 Task: Select the node debug auto-attach vscode in the default folding range provider.
Action: Mouse moved to (100, 445)
Screenshot: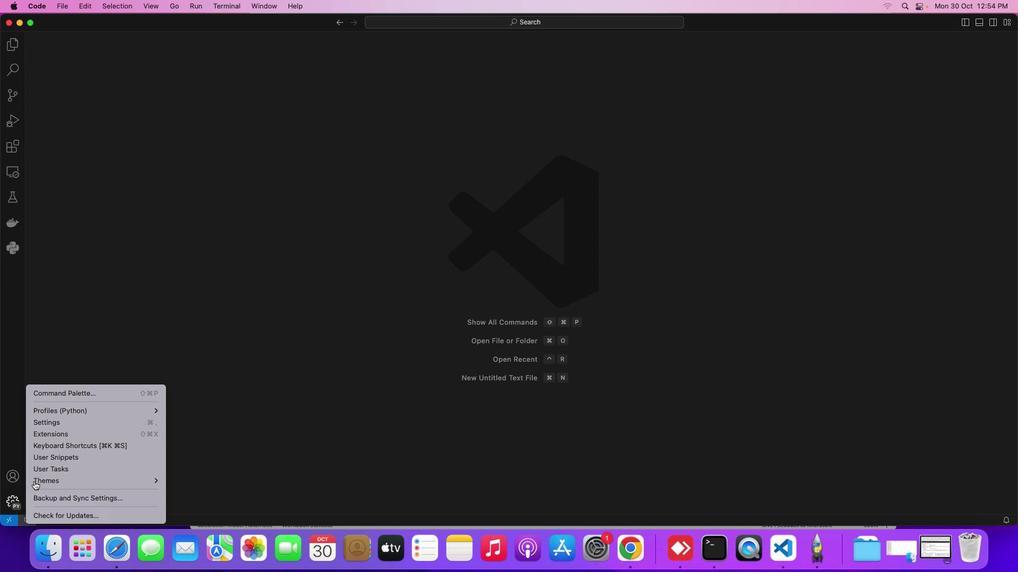 
Action: Mouse pressed left at (100, 445)
Screenshot: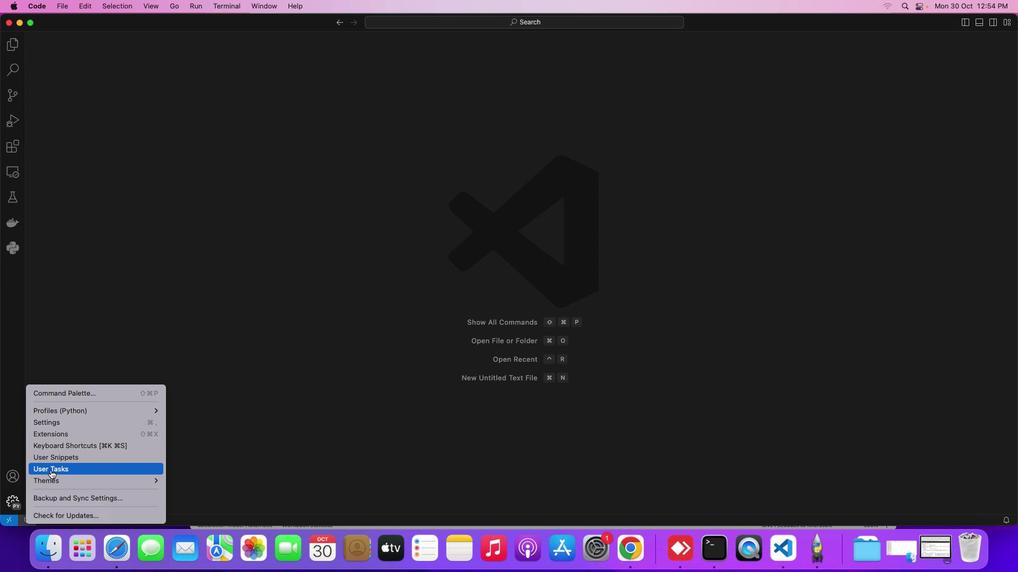 
Action: Mouse moved to (131, 425)
Screenshot: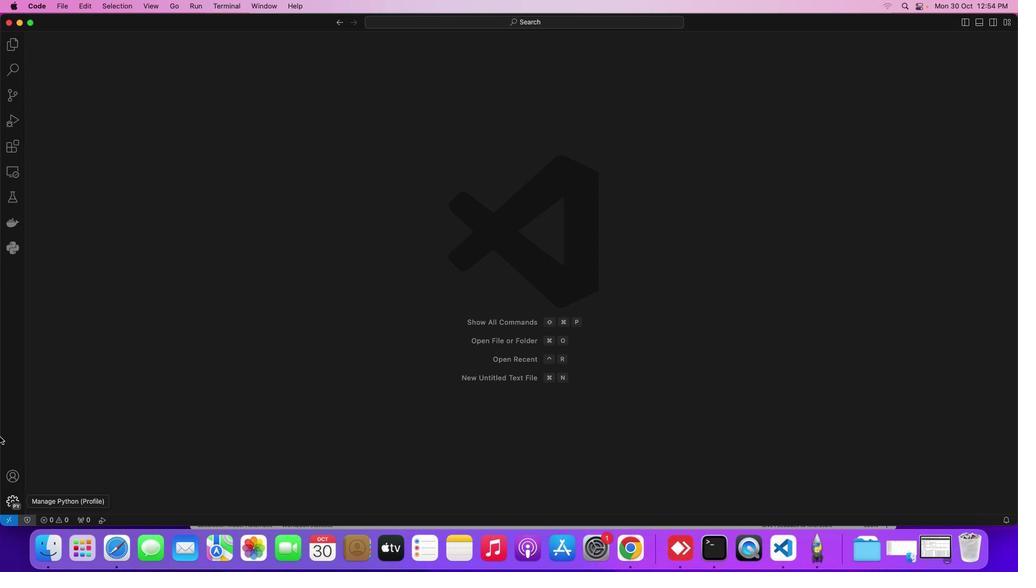 
Action: Mouse pressed left at (131, 425)
Screenshot: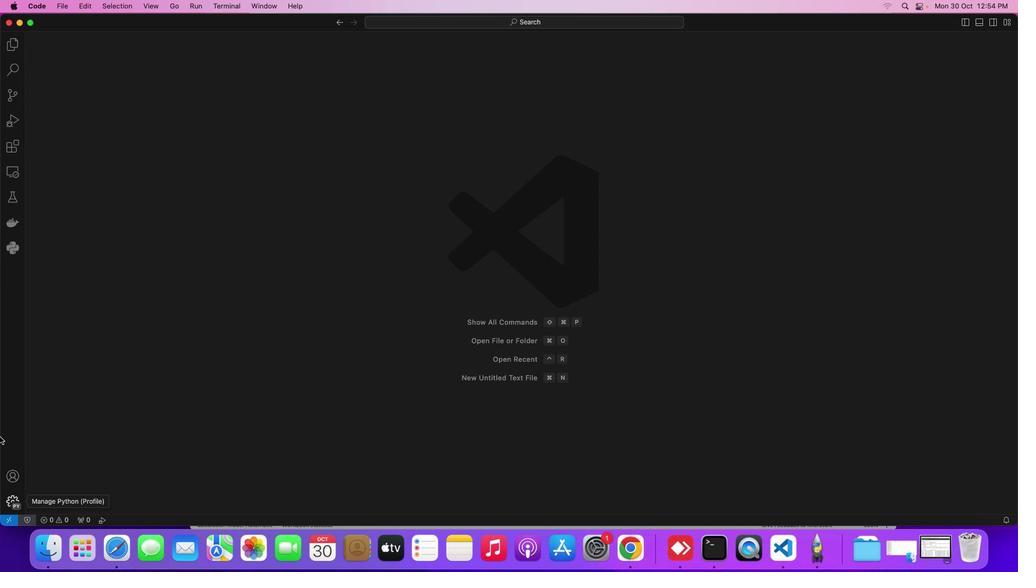 
Action: Mouse moved to (380, 422)
Screenshot: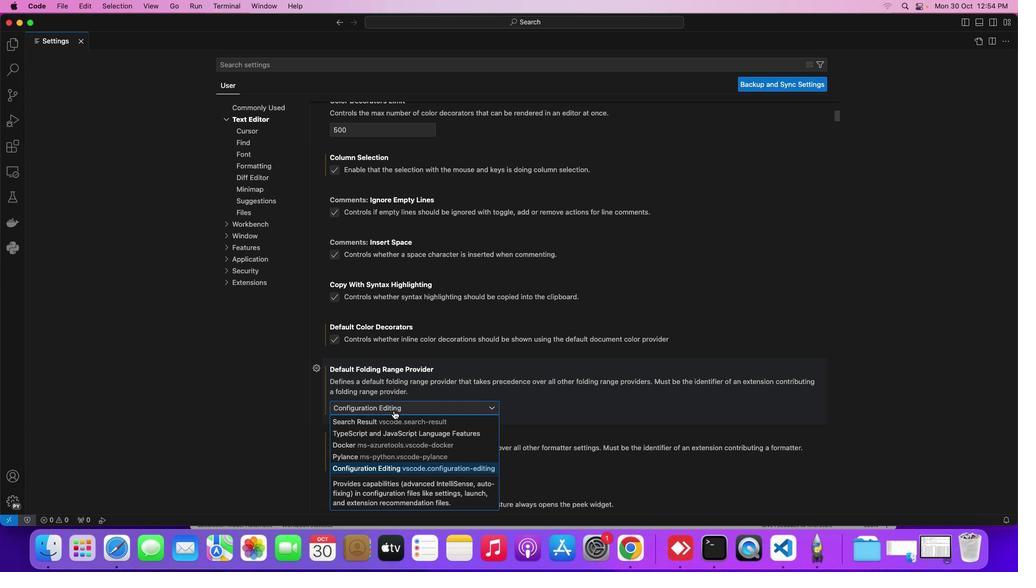 
Action: Mouse pressed left at (380, 422)
Screenshot: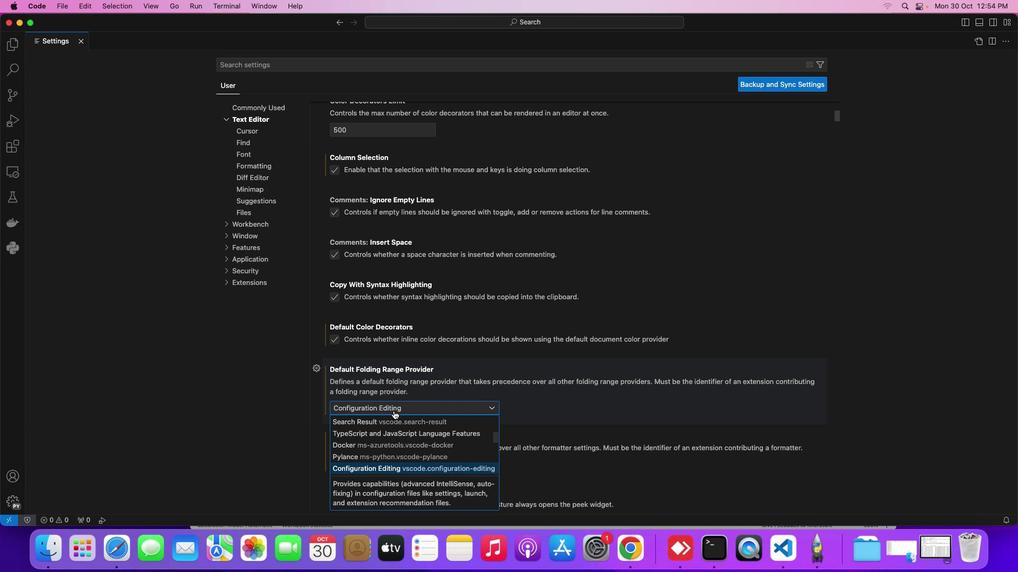 
Action: Mouse moved to (370, 433)
Screenshot: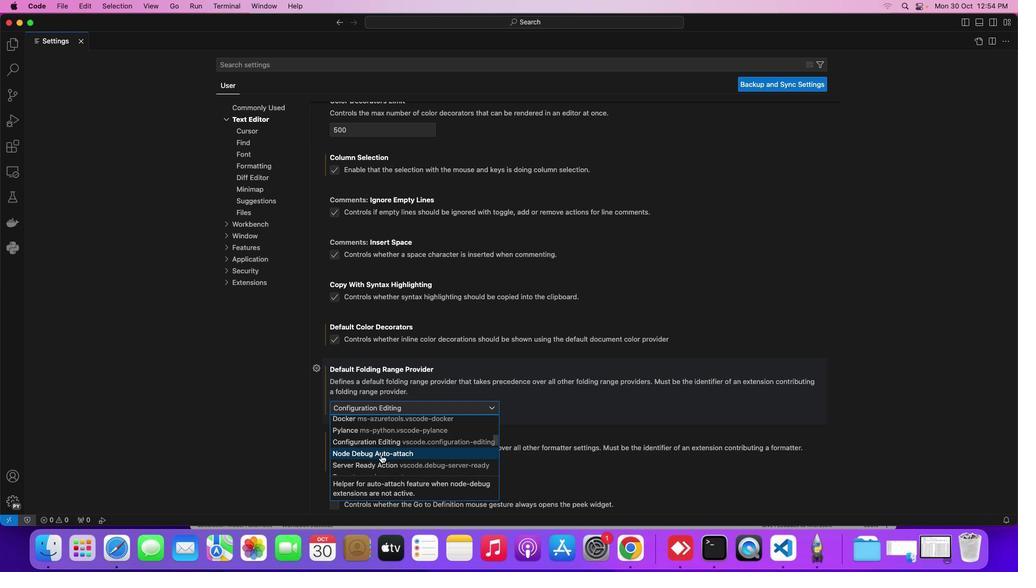 
Action: Mouse scrolled (370, 433) with delta (89, 317)
Screenshot: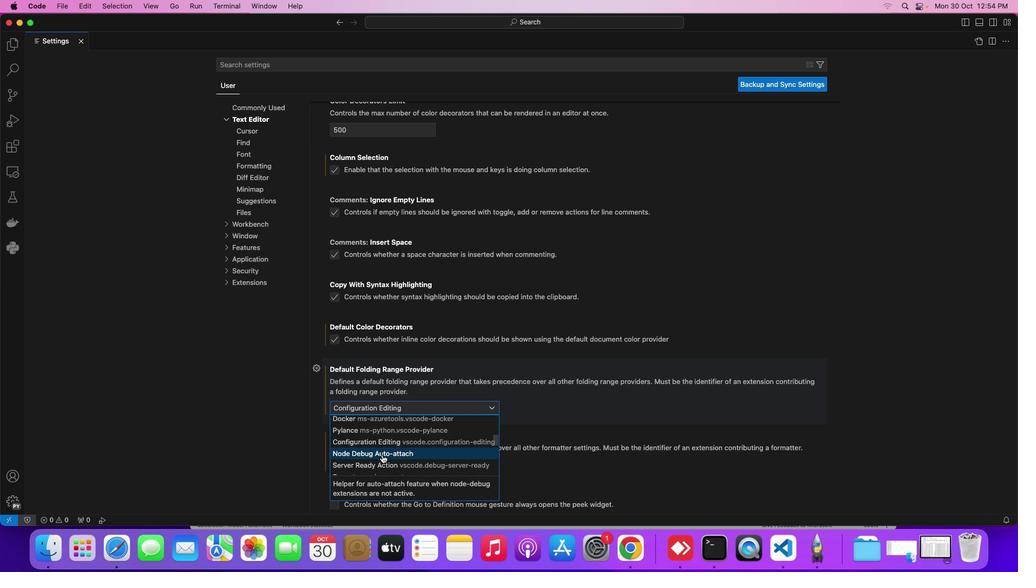 
Action: Mouse moved to (372, 433)
Screenshot: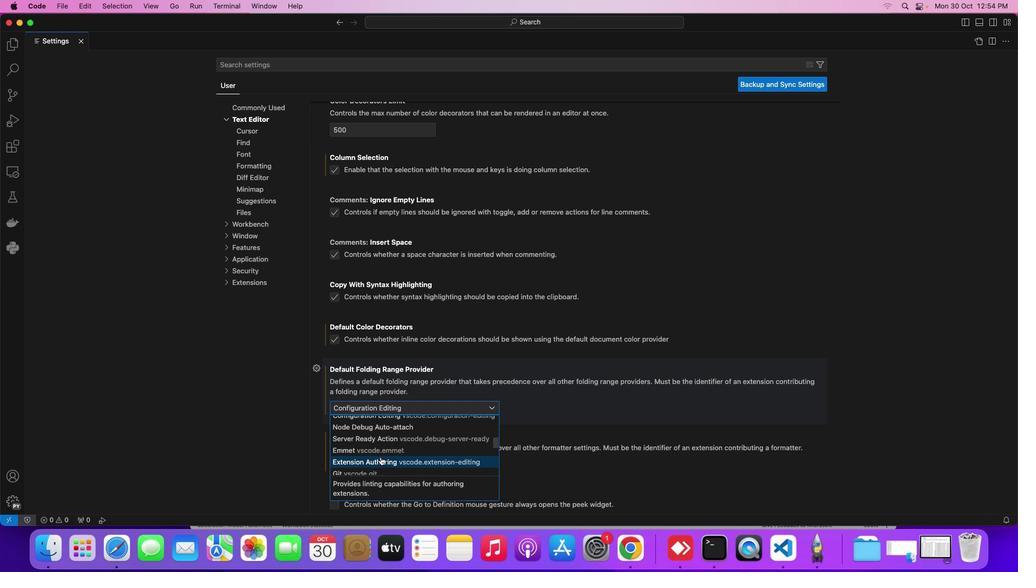 
Action: Mouse scrolled (372, 433) with delta (89, 317)
Screenshot: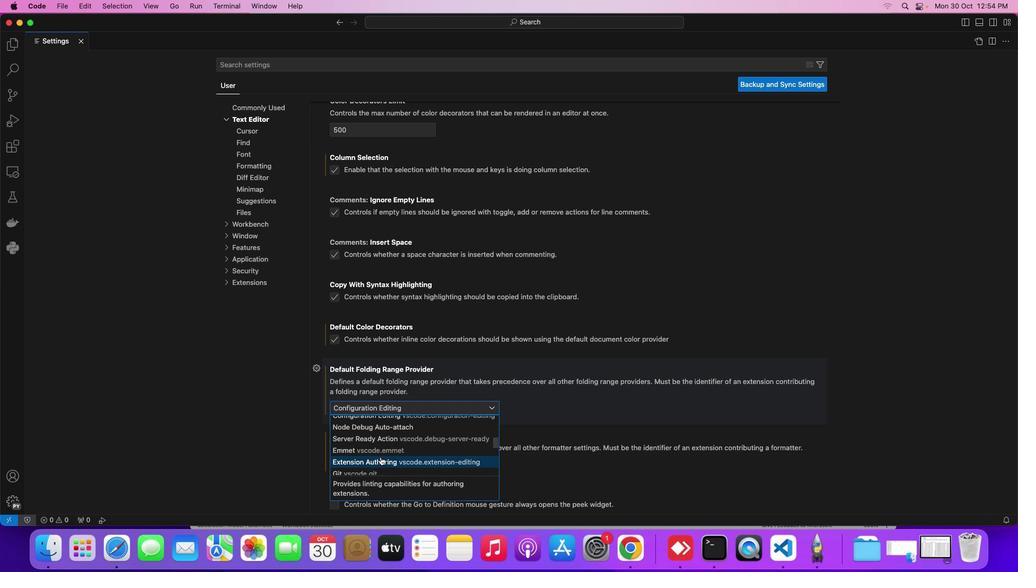 
Action: Mouse moved to (365, 426)
Screenshot: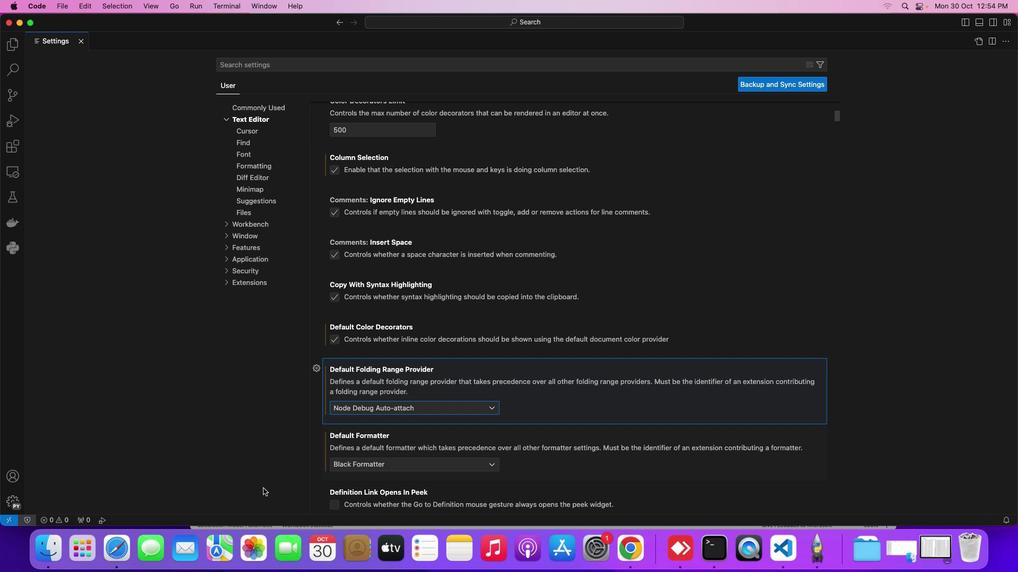 
Action: Mouse pressed left at (365, 426)
Screenshot: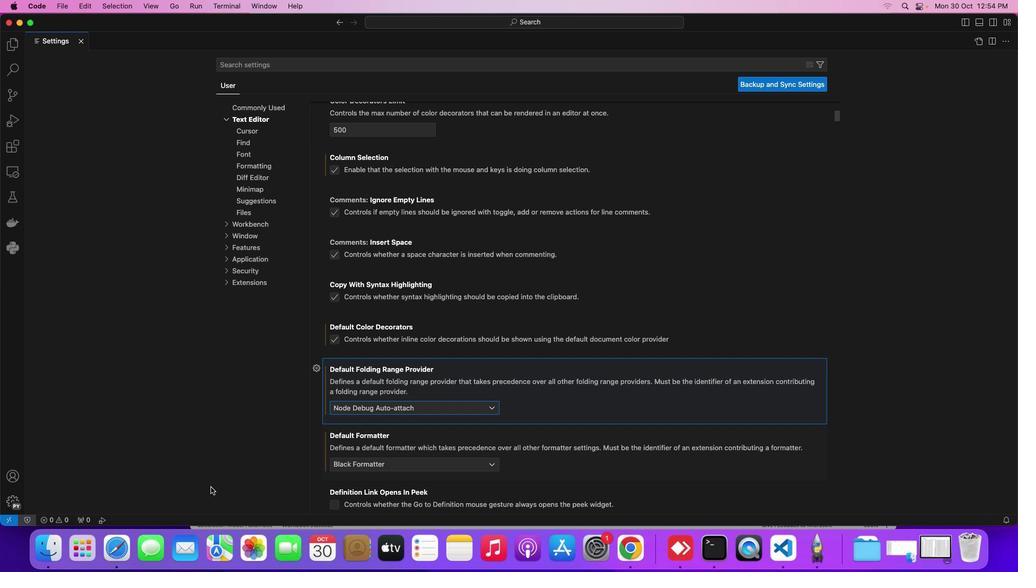 
Action: Mouse moved to (917, 395)
Screenshot: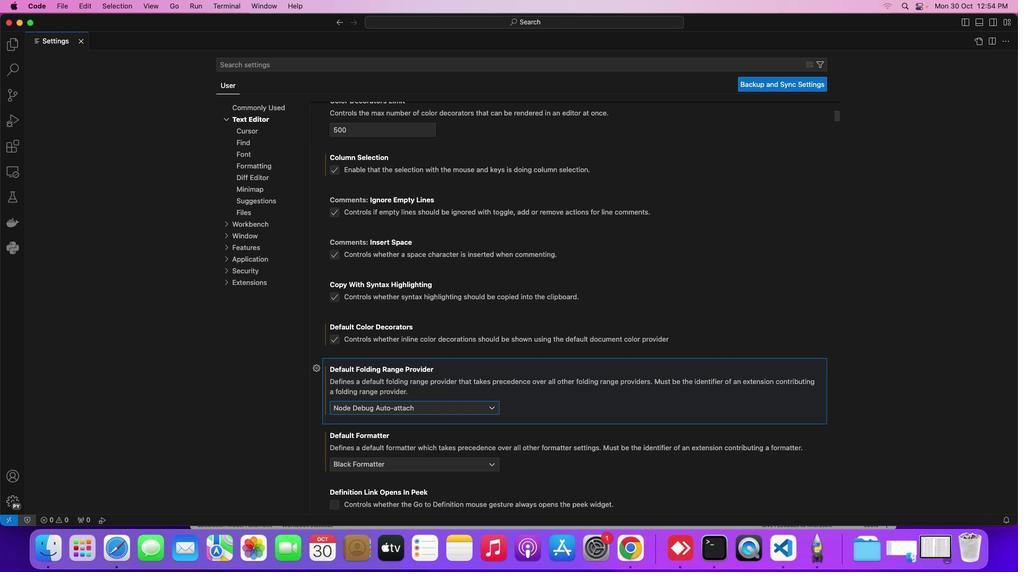 
